 Task: Look for products in the category "Cider" that are on sale.
Action: Mouse moved to (771, 271)
Screenshot: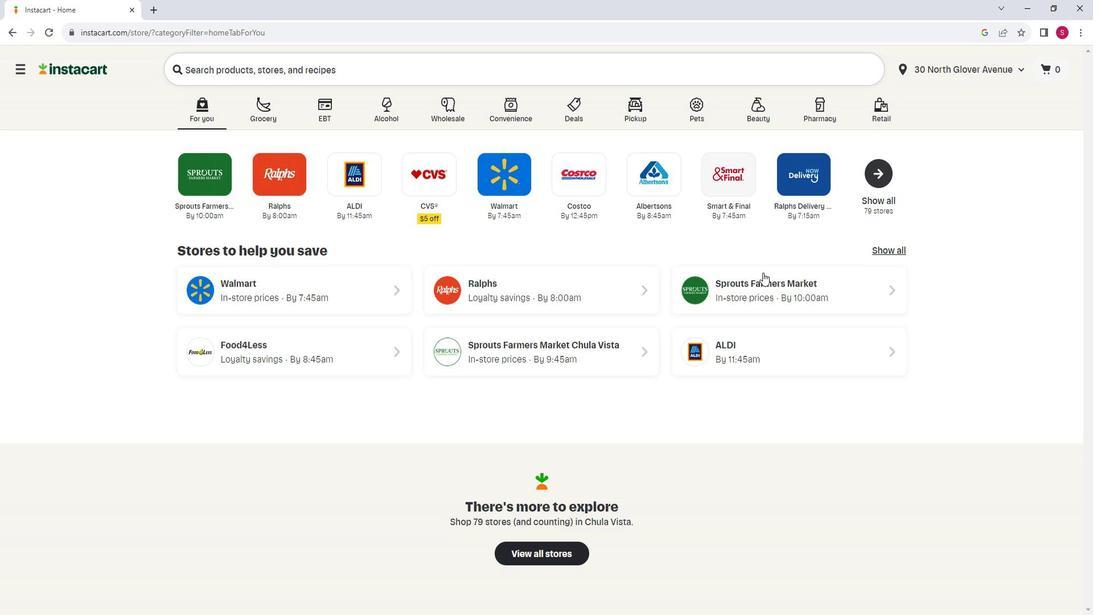 
Action: Mouse pressed left at (771, 271)
Screenshot: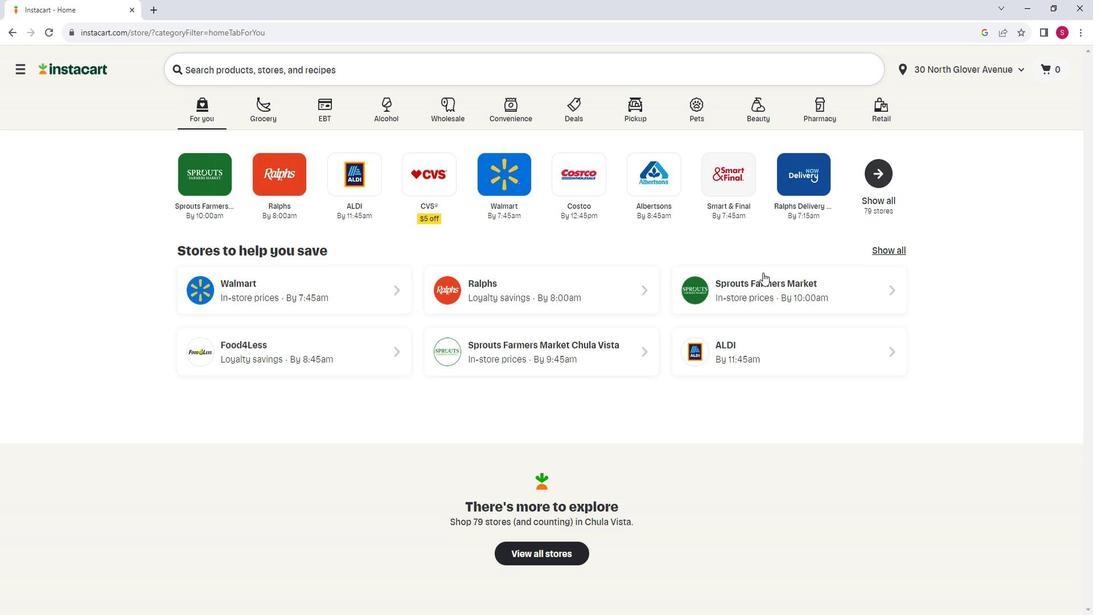 
Action: Mouse moved to (113, 423)
Screenshot: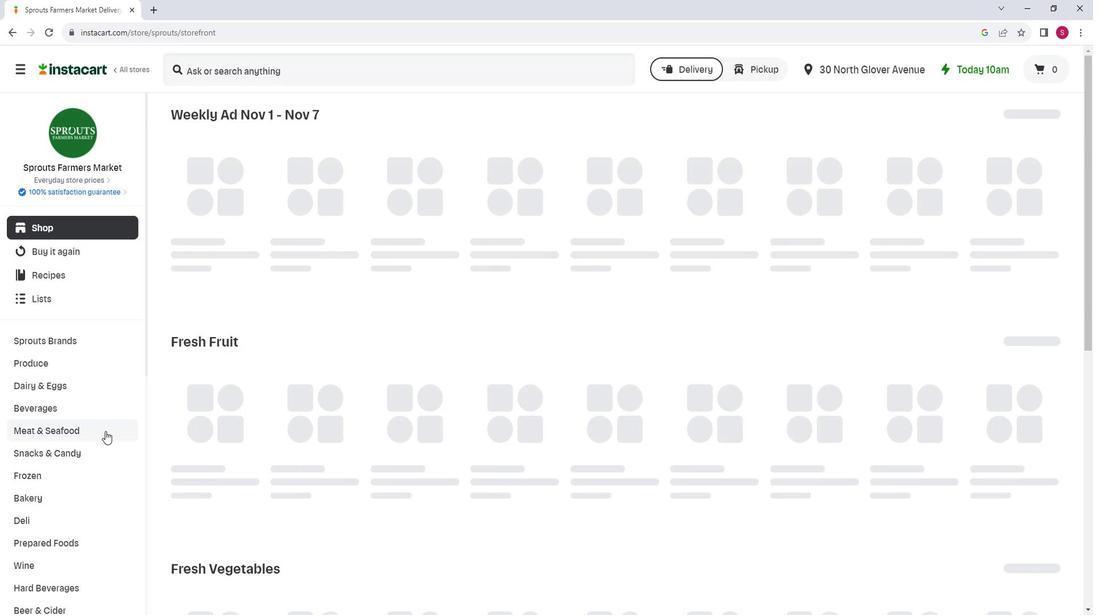 
Action: Mouse scrolled (113, 422) with delta (0, 0)
Screenshot: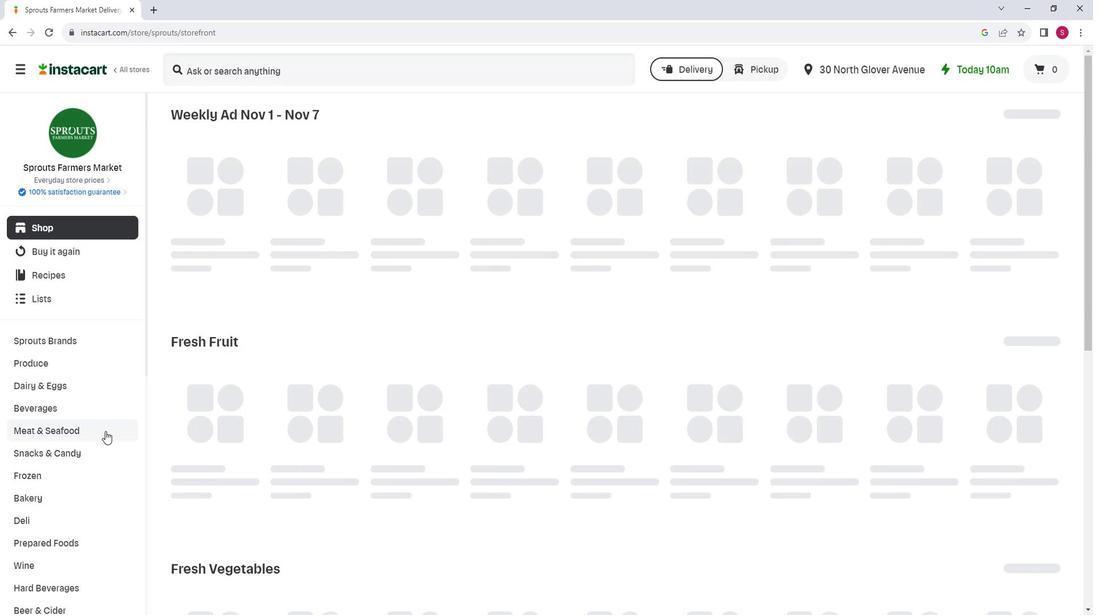 
Action: Mouse moved to (112, 423)
Screenshot: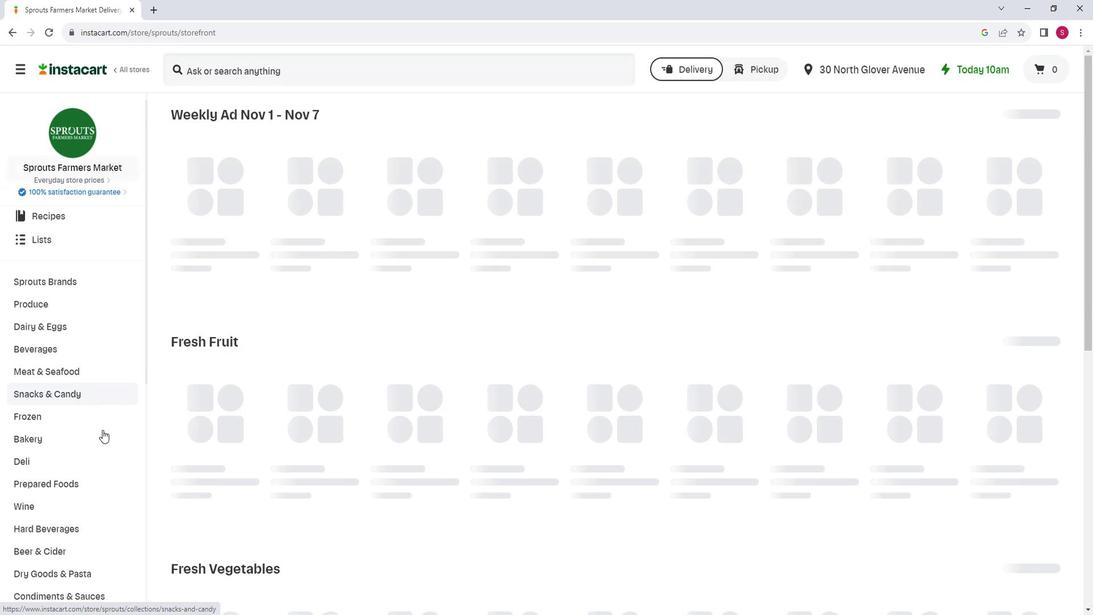 
Action: Mouse scrolled (112, 423) with delta (0, 0)
Screenshot: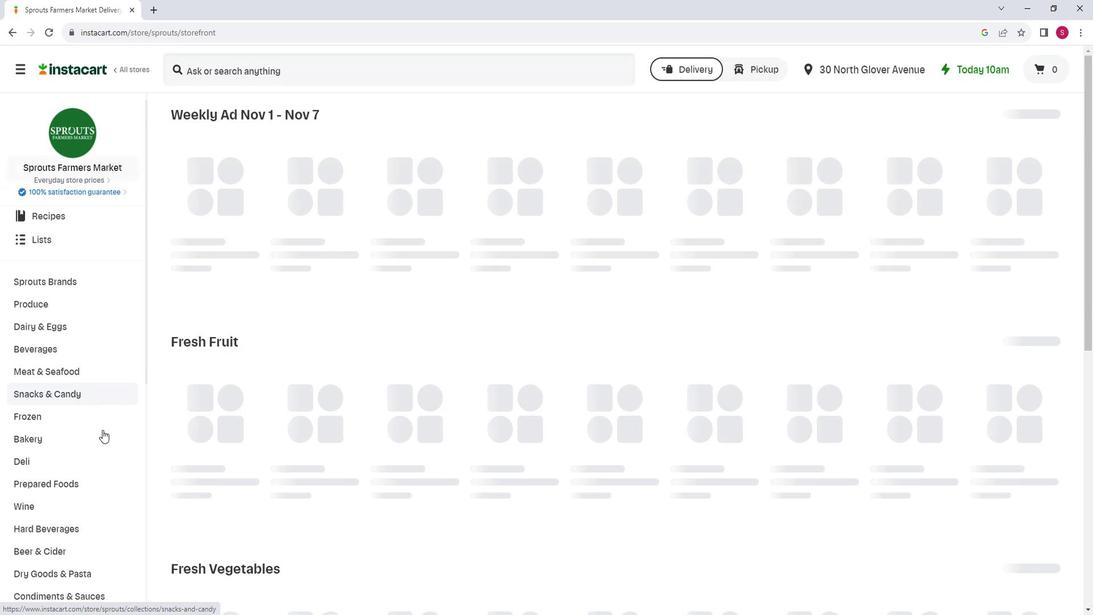 
Action: Mouse moved to (101, 485)
Screenshot: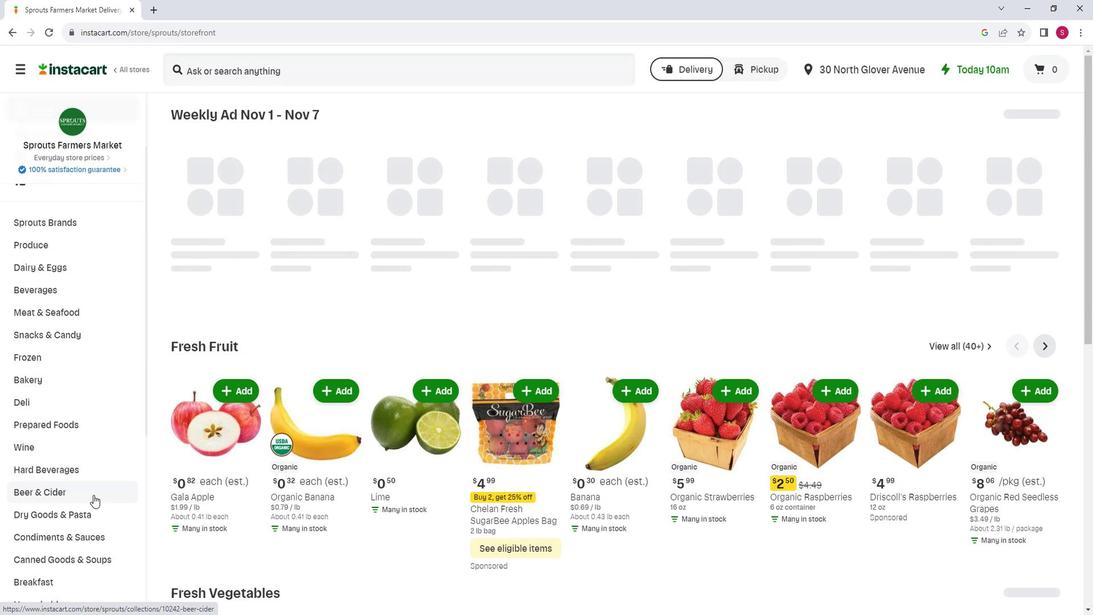 
Action: Mouse pressed left at (101, 485)
Screenshot: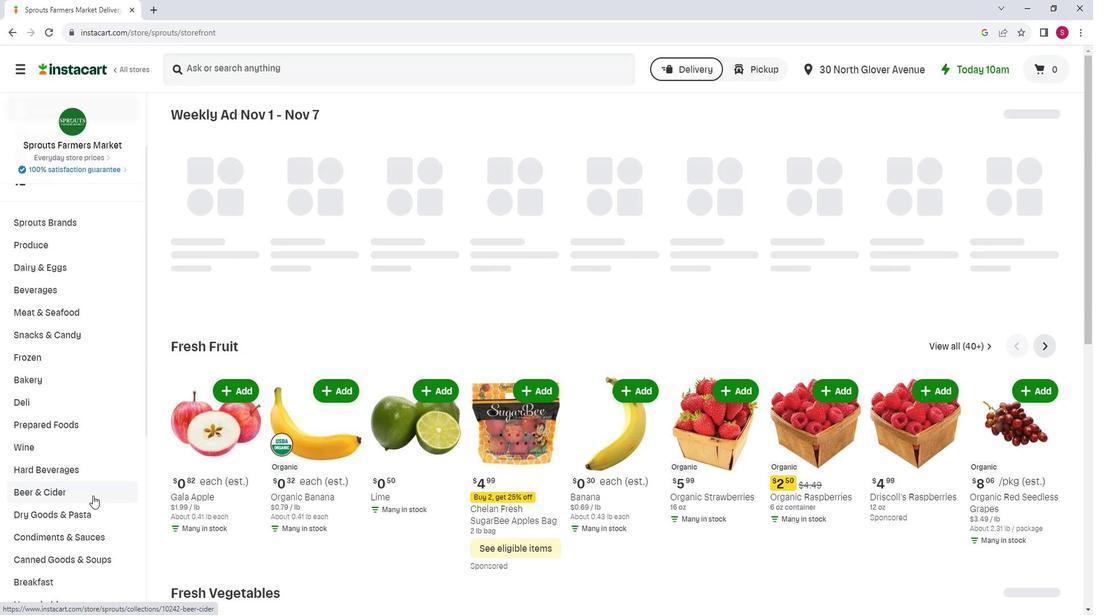 
Action: Mouse moved to (436, 154)
Screenshot: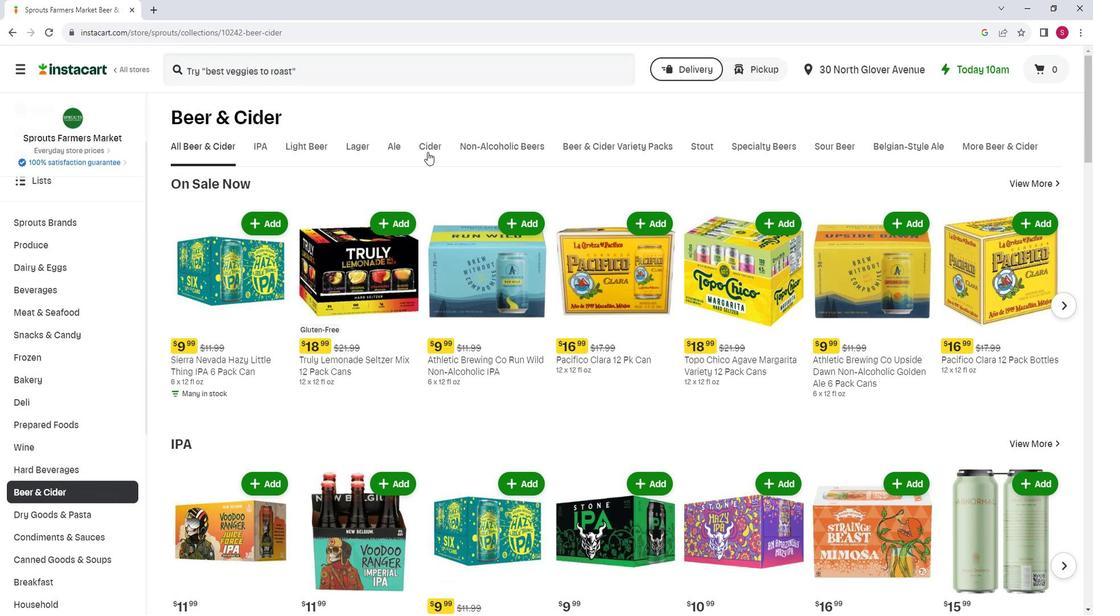 
Action: Mouse pressed left at (436, 154)
Screenshot: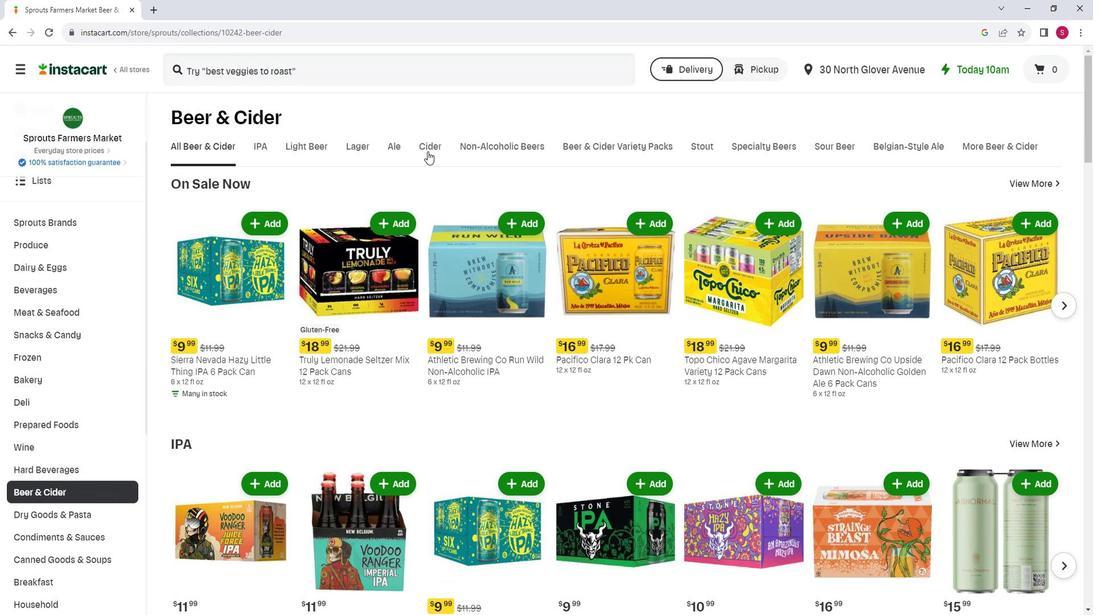 
Action: Mouse moved to (271, 197)
Screenshot: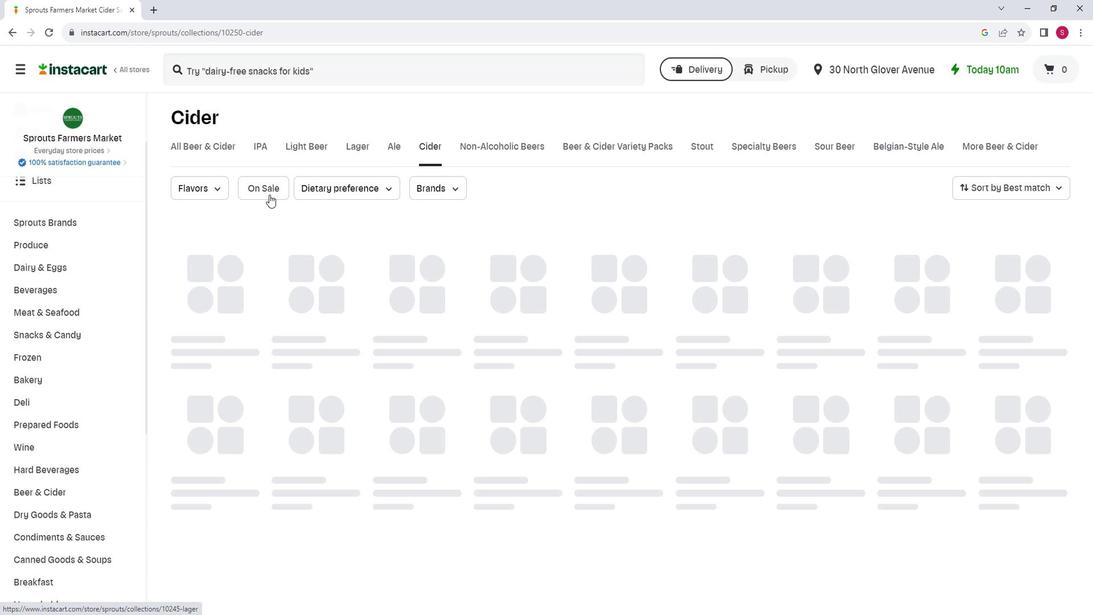 
Action: Mouse pressed left at (271, 197)
Screenshot: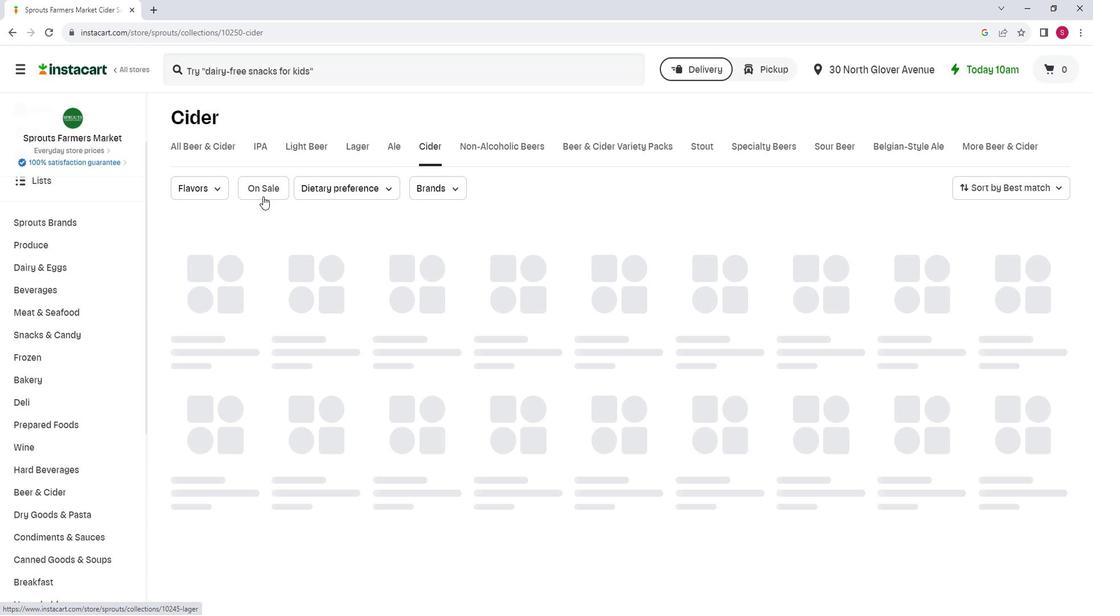 
Action: Mouse moved to (473, 279)
Screenshot: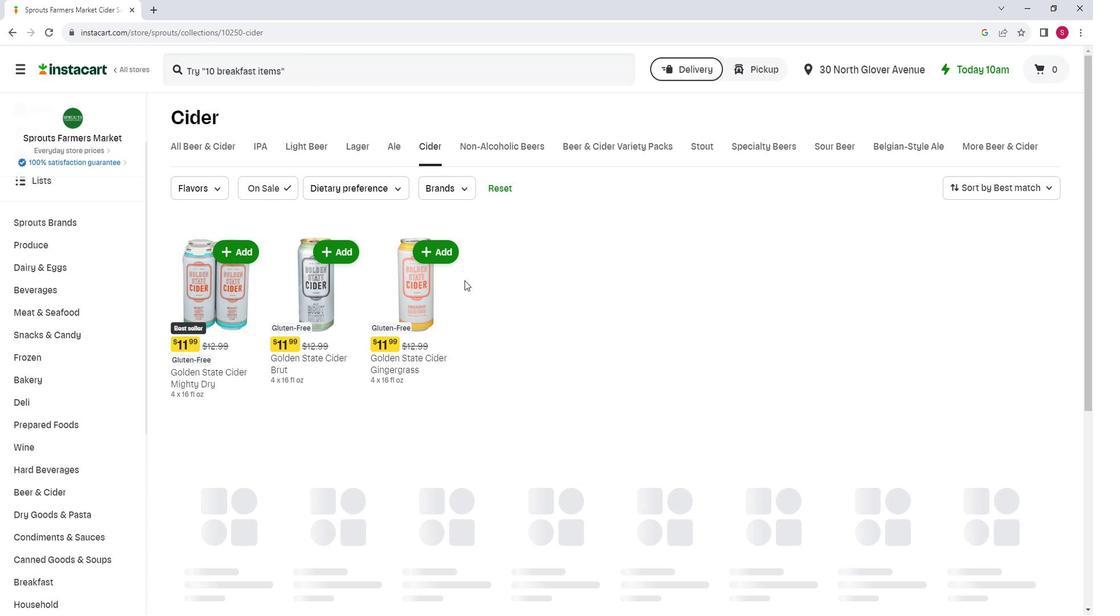 
Action: Mouse scrolled (473, 279) with delta (0, 0)
Screenshot: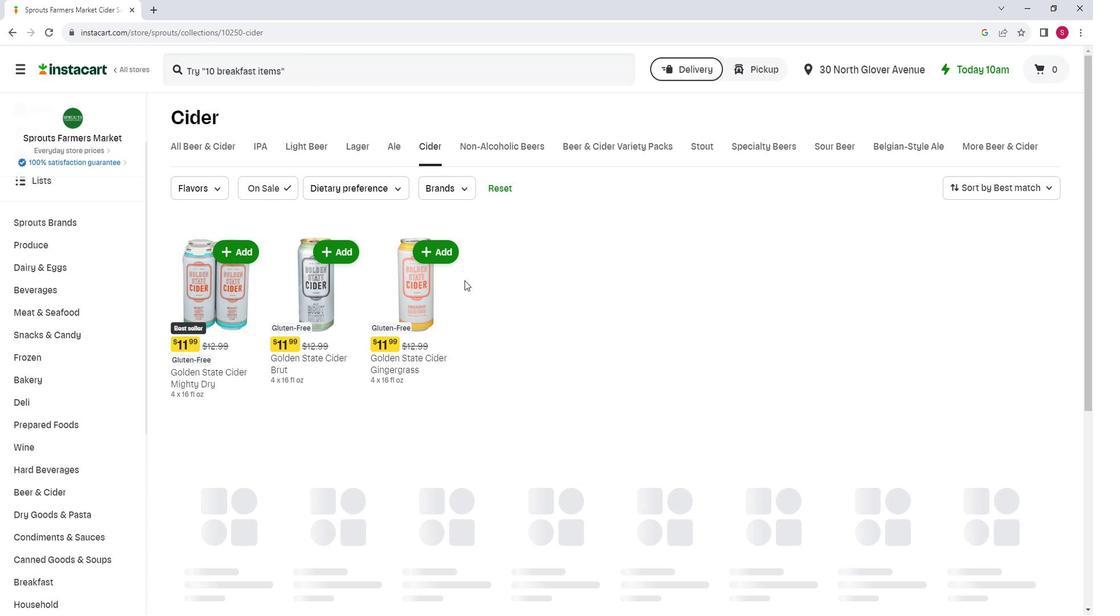 
